Task: Change the calendar time zone to 'Central Time (US & Canada)' and set the temperature display to 'Celsius' in Outlook.
Action: Mouse moved to (47, 25)
Screenshot: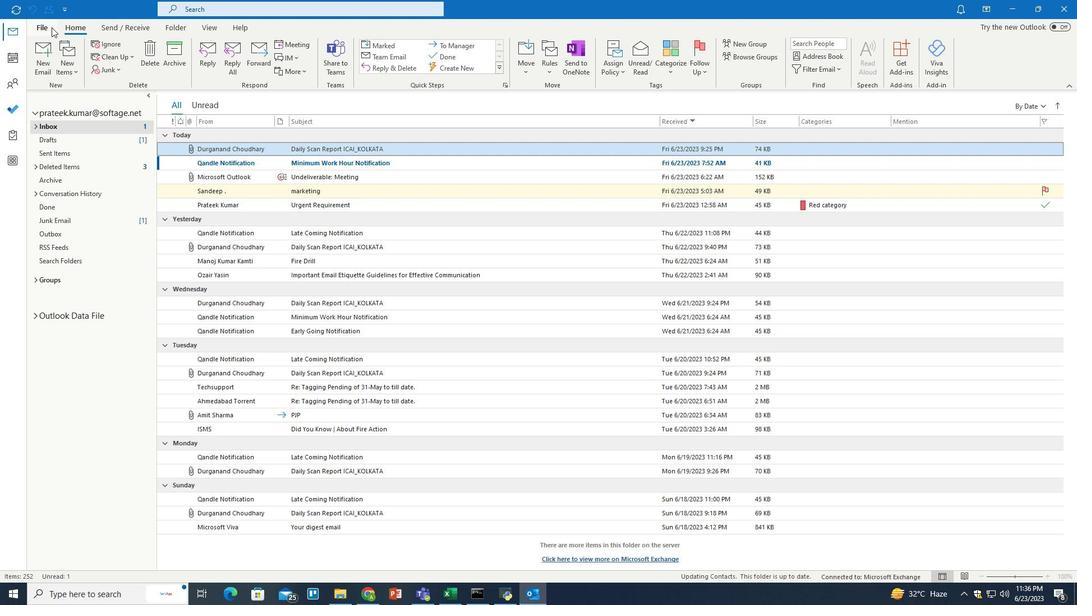 
Action: Mouse pressed left at (47, 25)
Screenshot: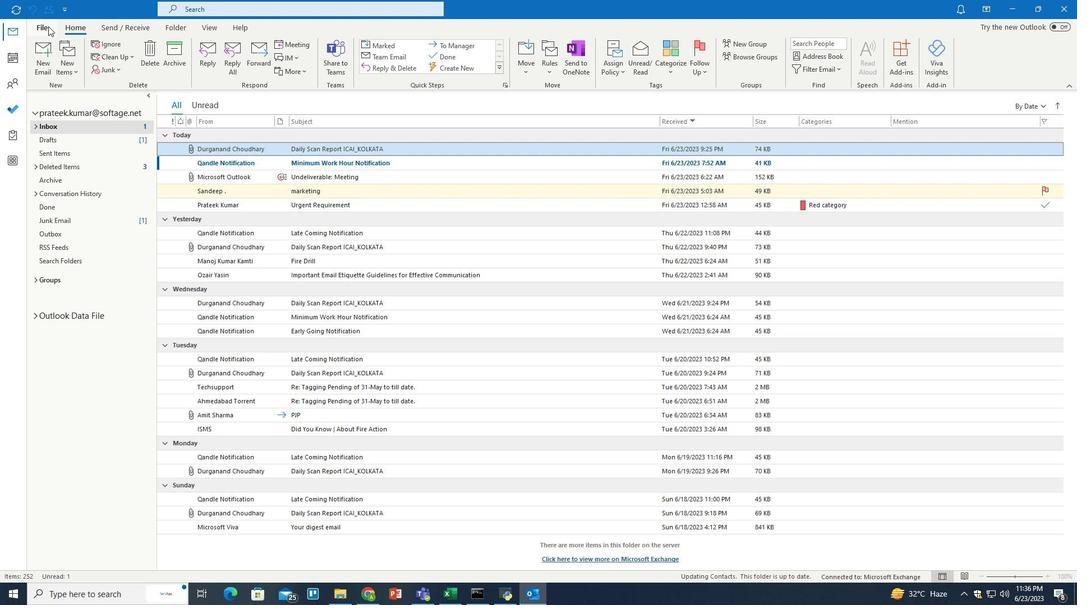 
Action: Mouse moved to (34, 540)
Screenshot: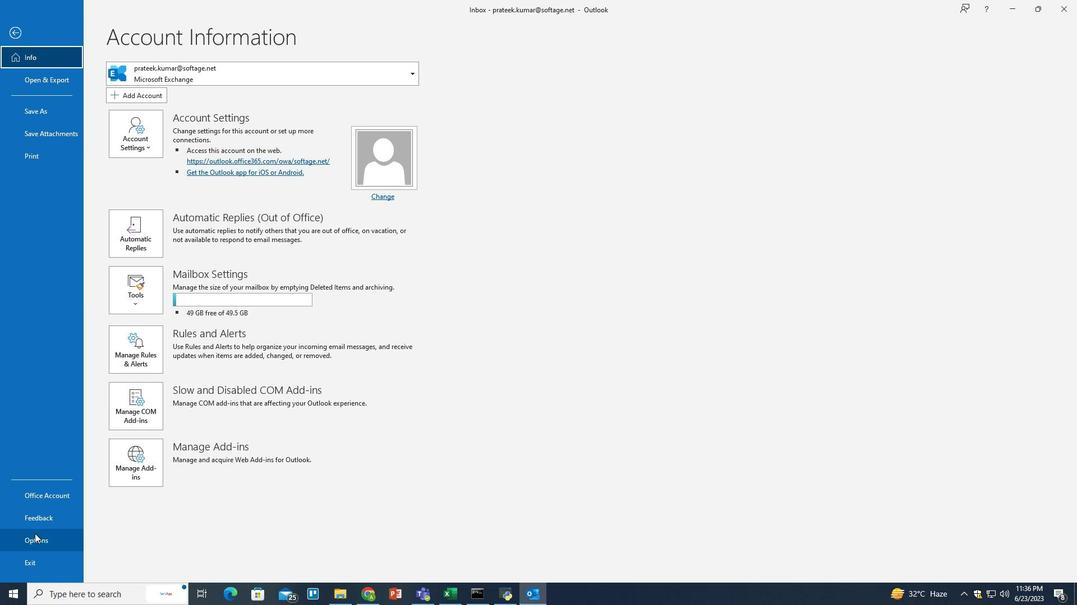 
Action: Mouse pressed left at (34, 540)
Screenshot: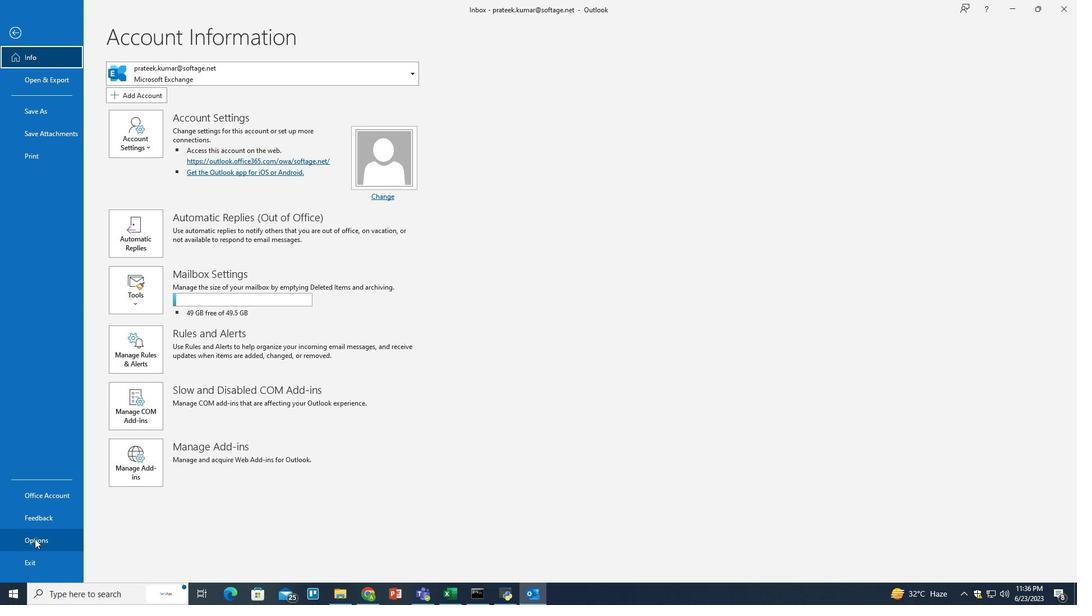 
Action: Mouse moved to (337, 154)
Screenshot: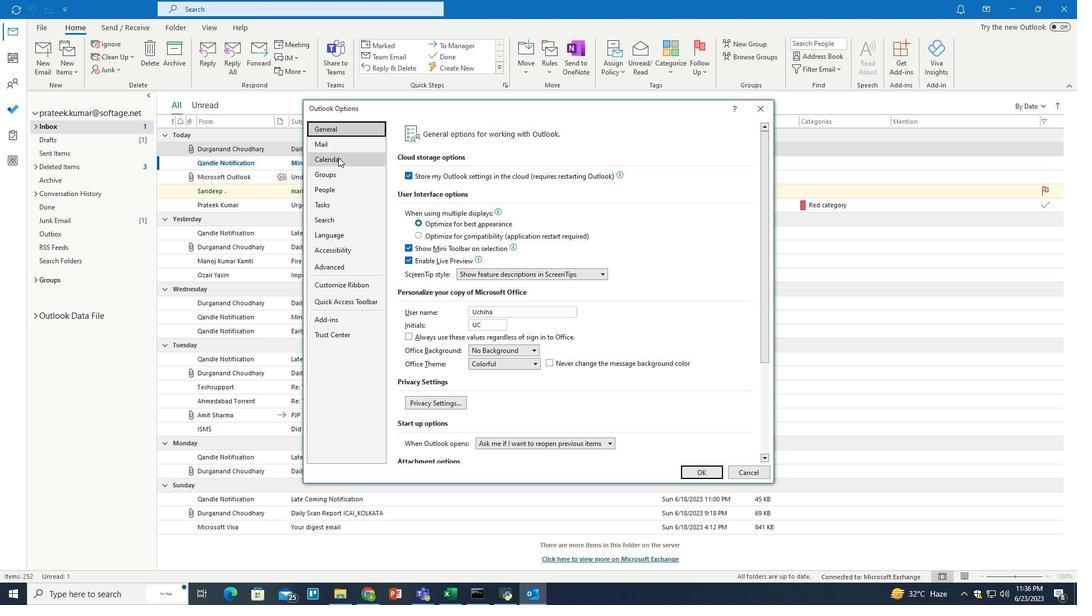 
Action: Mouse pressed left at (337, 154)
Screenshot: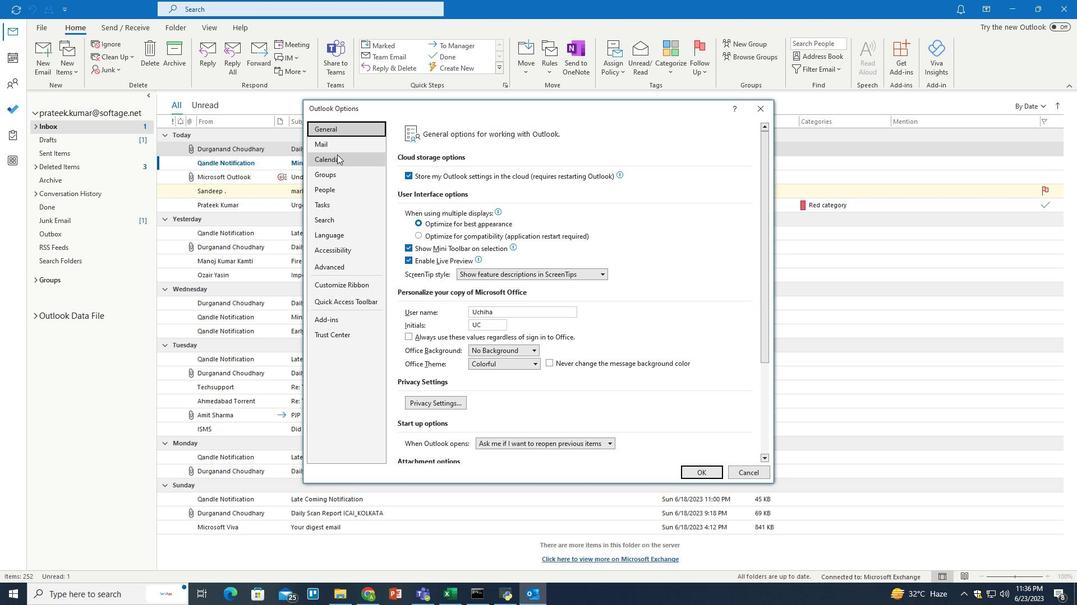 
Action: Mouse moved to (505, 301)
Screenshot: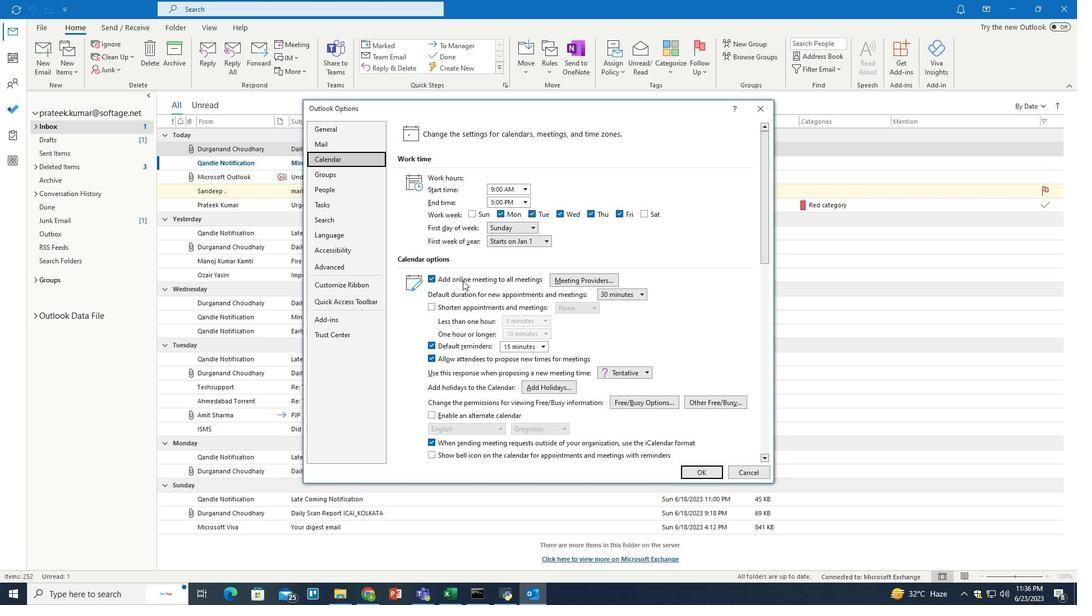 
Action: Mouse scrolled (505, 300) with delta (0, 0)
Screenshot: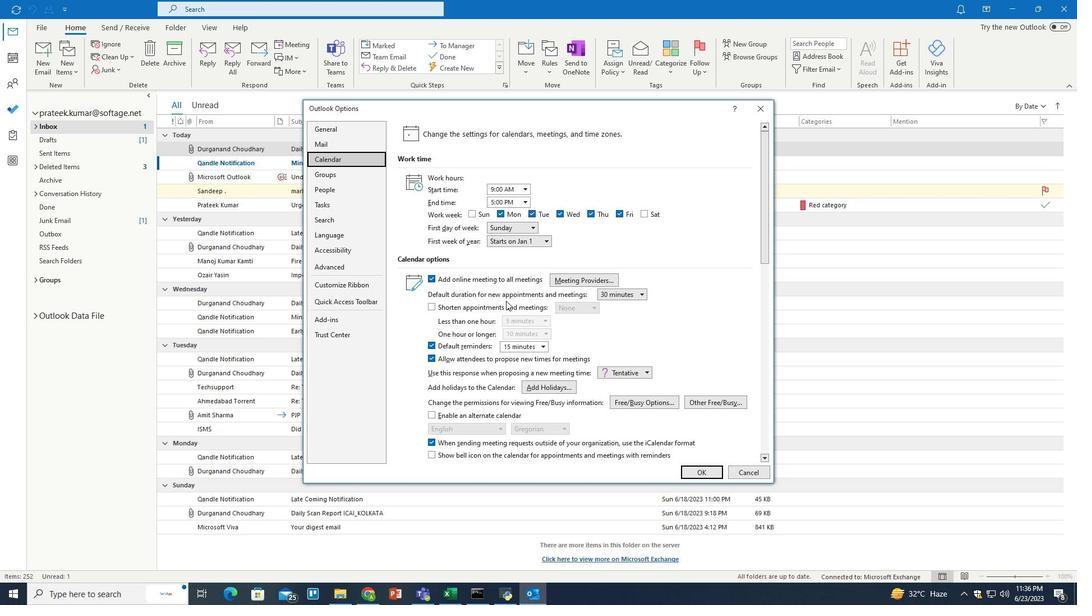 
Action: Mouse scrolled (505, 300) with delta (0, 0)
Screenshot: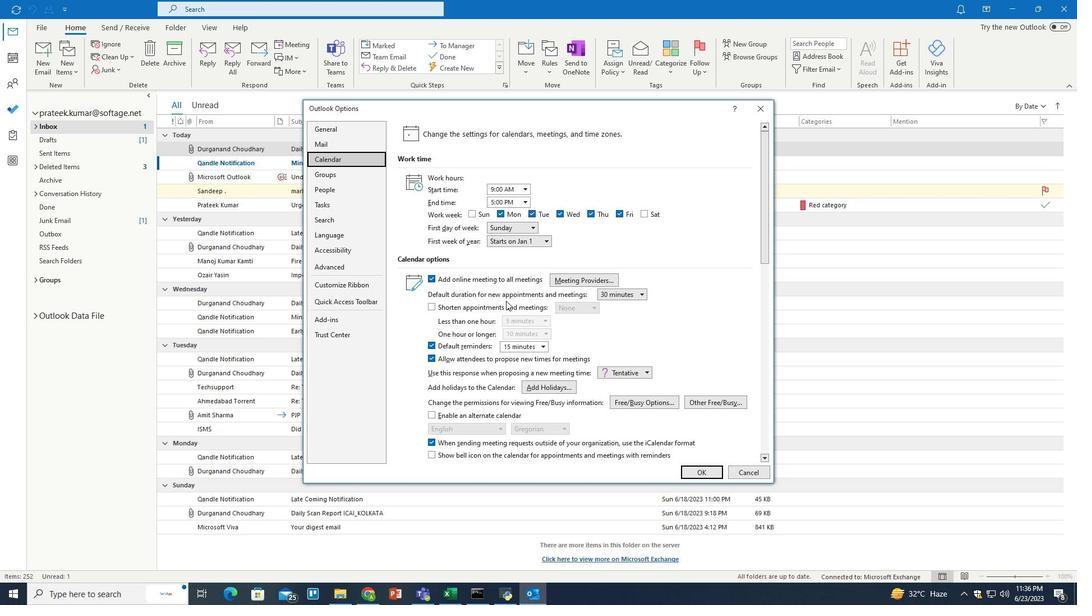 
Action: Mouse scrolled (505, 300) with delta (0, 0)
Screenshot: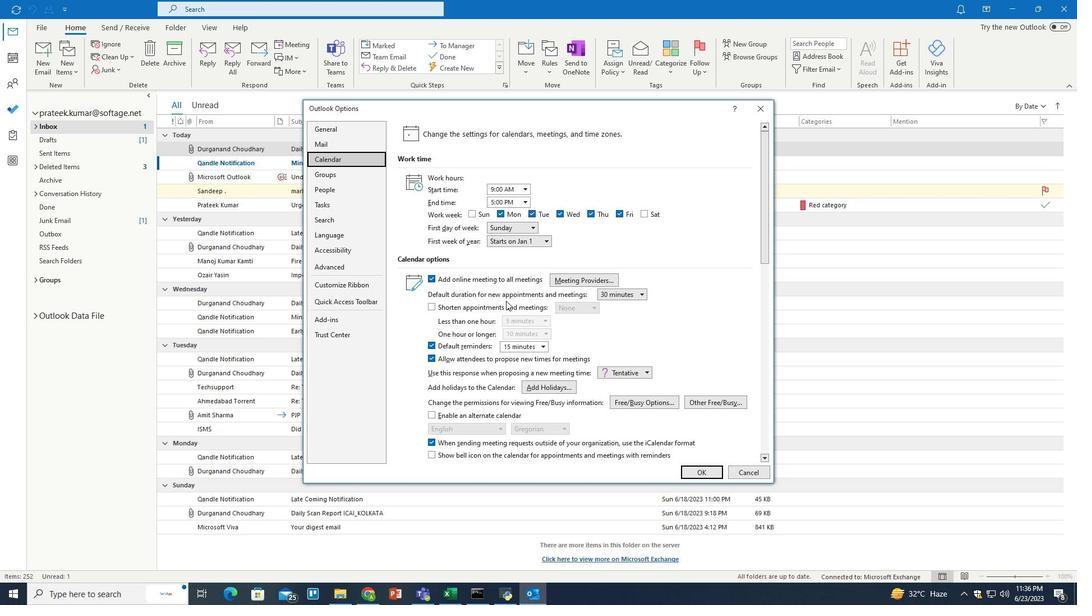 
Action: Mouse scrolled (505, 300) with delta (0, 0)
Screenshot: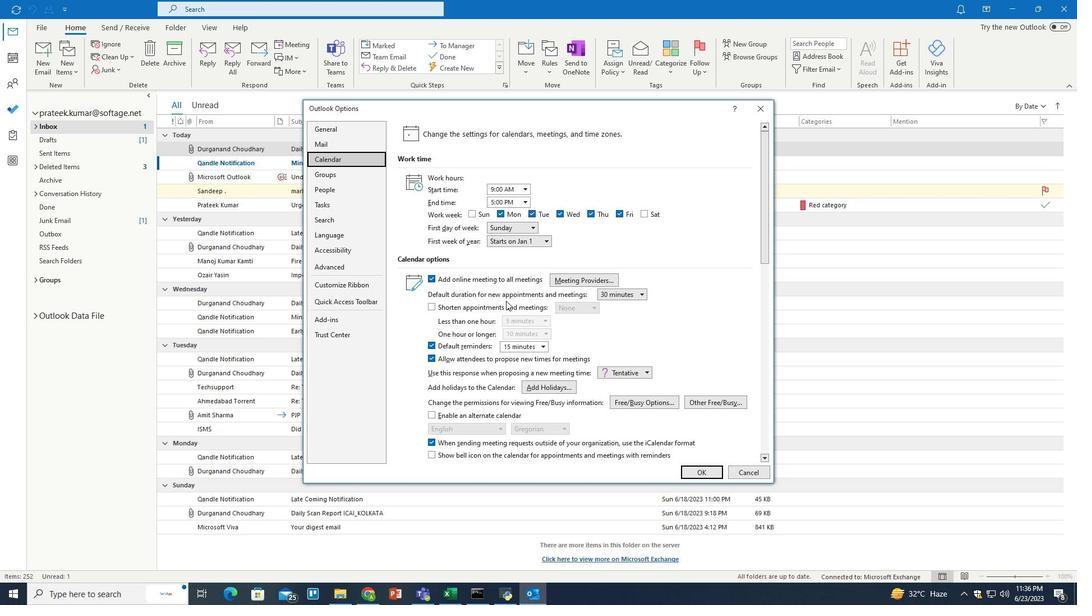 
Action: Mouse scrolled (505, 300) with delta (0, 0)
Screenshot: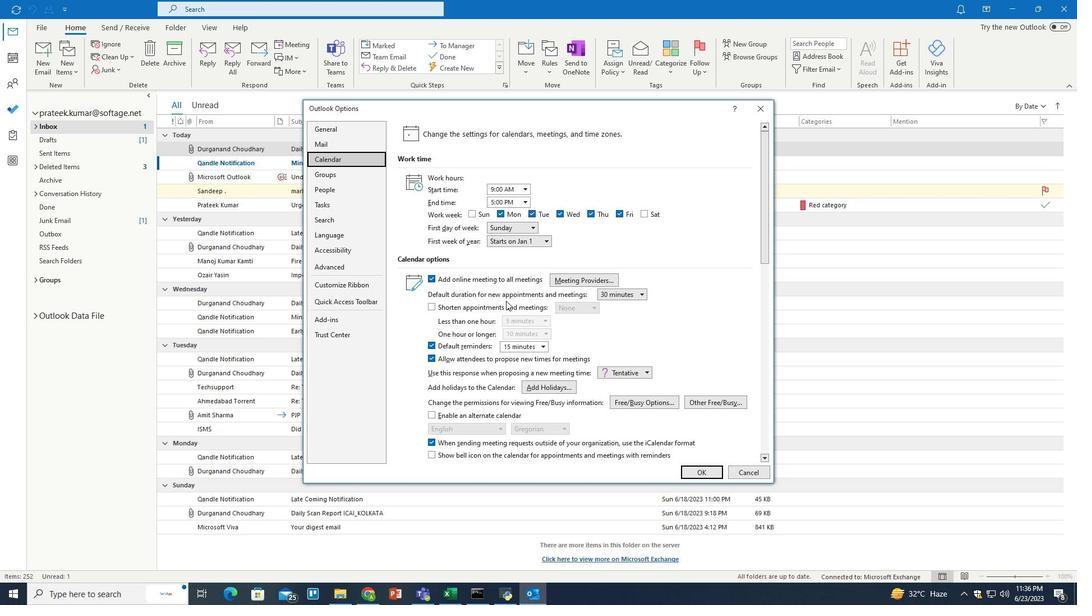 
Action: Mouse scrolled (505, 300) with delta (0, 0)
Screenshot: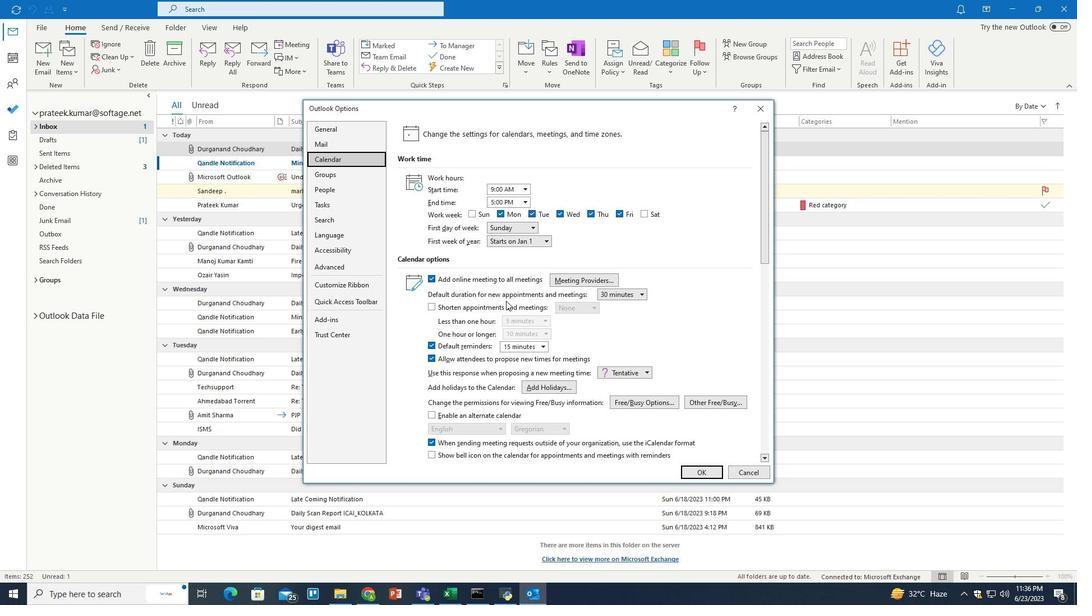 
Action: Mouse scrolled (505, 300) with delta (0, 0)
Screenshot: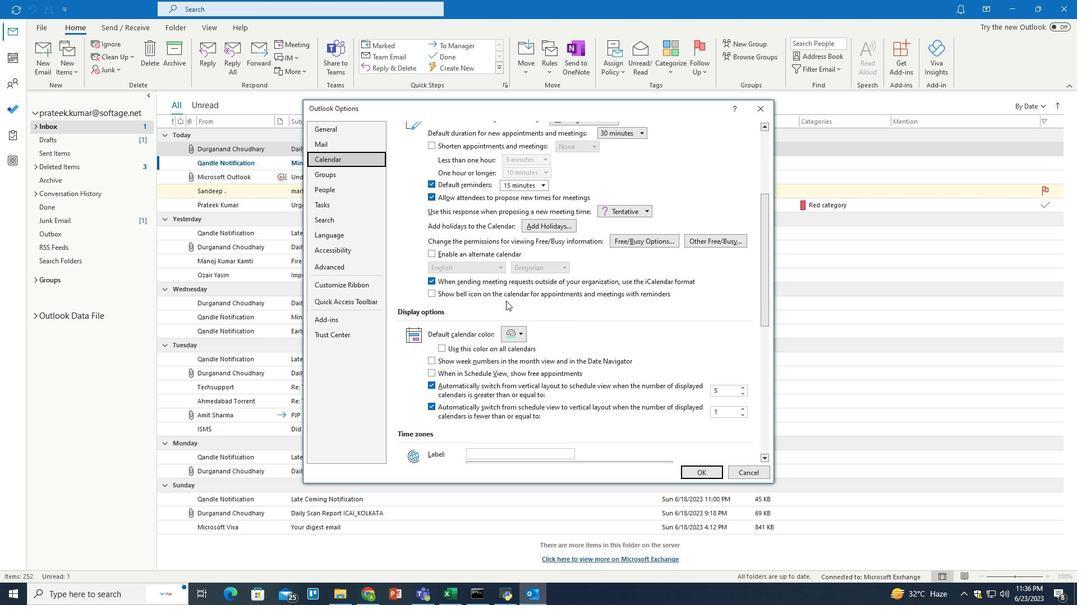 
Action: Mouse scrolled (505, 300) with delta (0, 0)
Screenshot: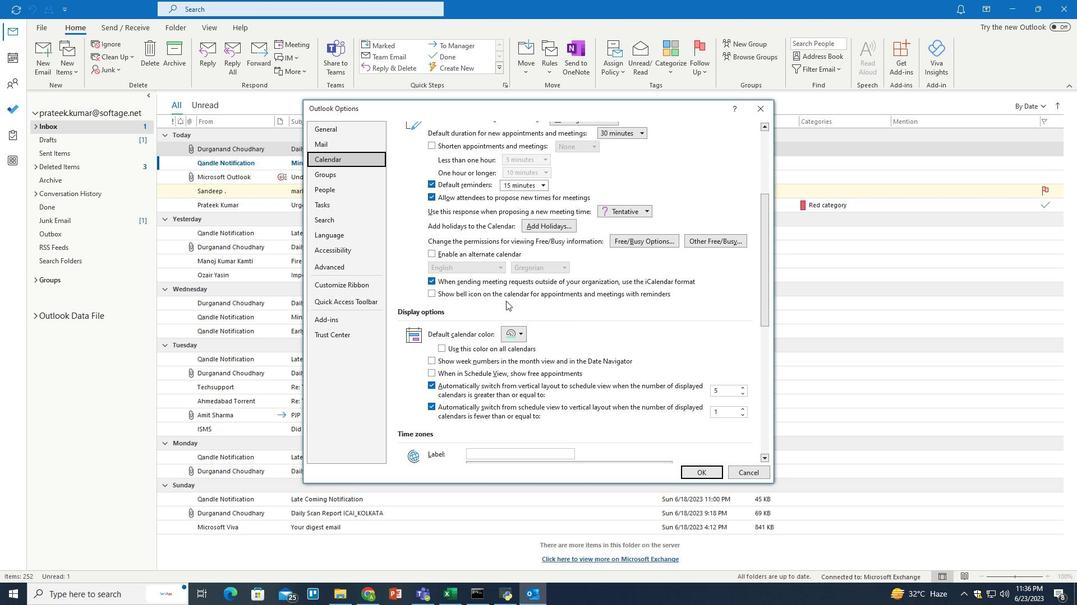 
Action: Mouse scrolled (505, 300) with delta (0, 0)
Screenshot: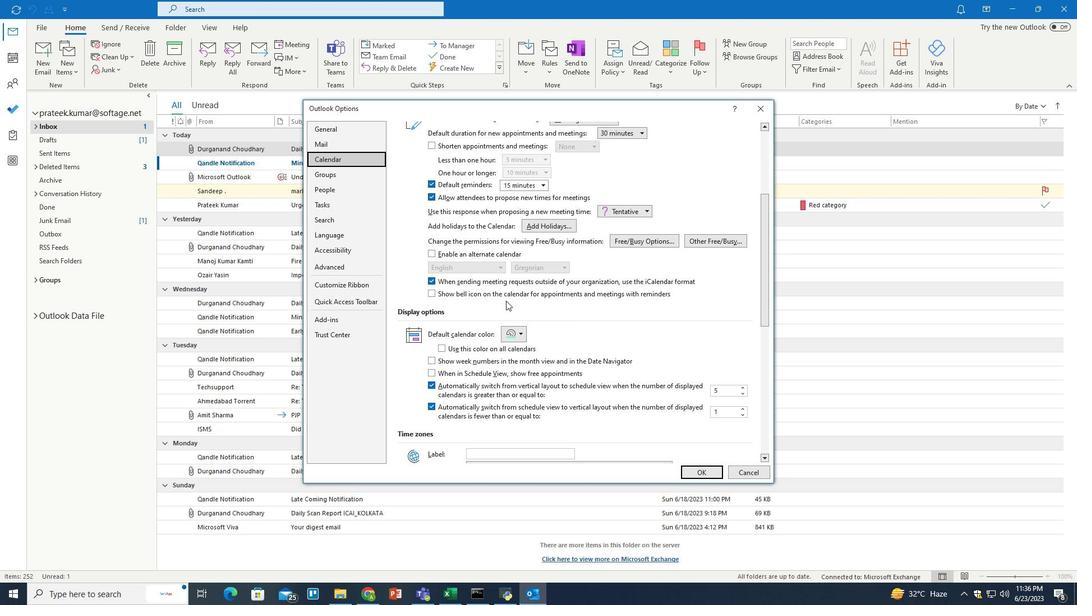 
Action: Mouse scrolled (505, 300) with delta (0, 0)
Screenshot: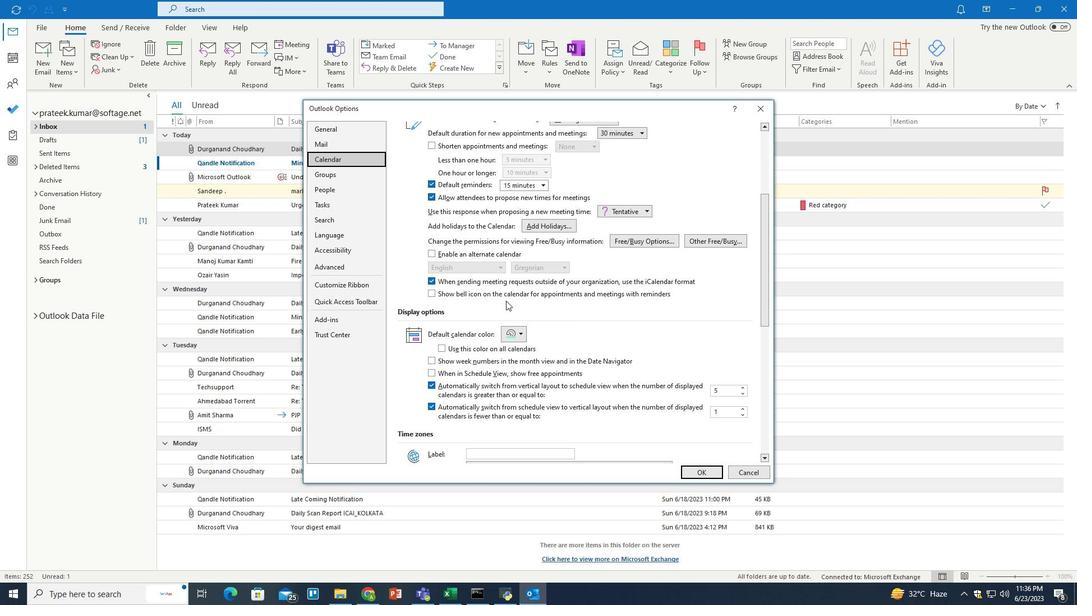 
Action: Mouse scrolled (505, 300) with delta (0, 0)
Screenshot: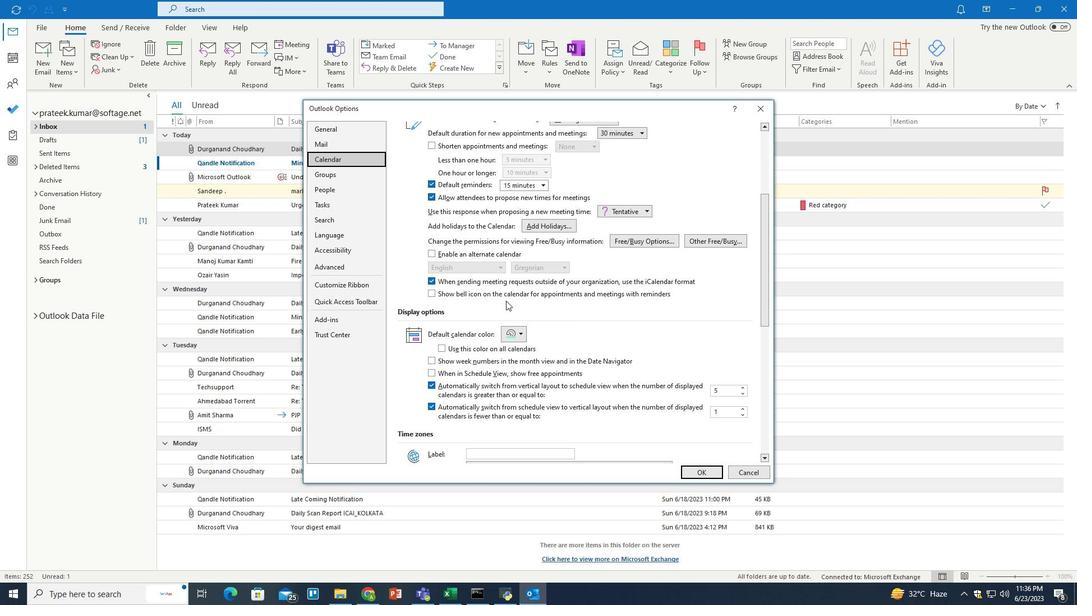 
Action: Mouse scrolled (505, 300) with delta (0, 0)
Screenshot: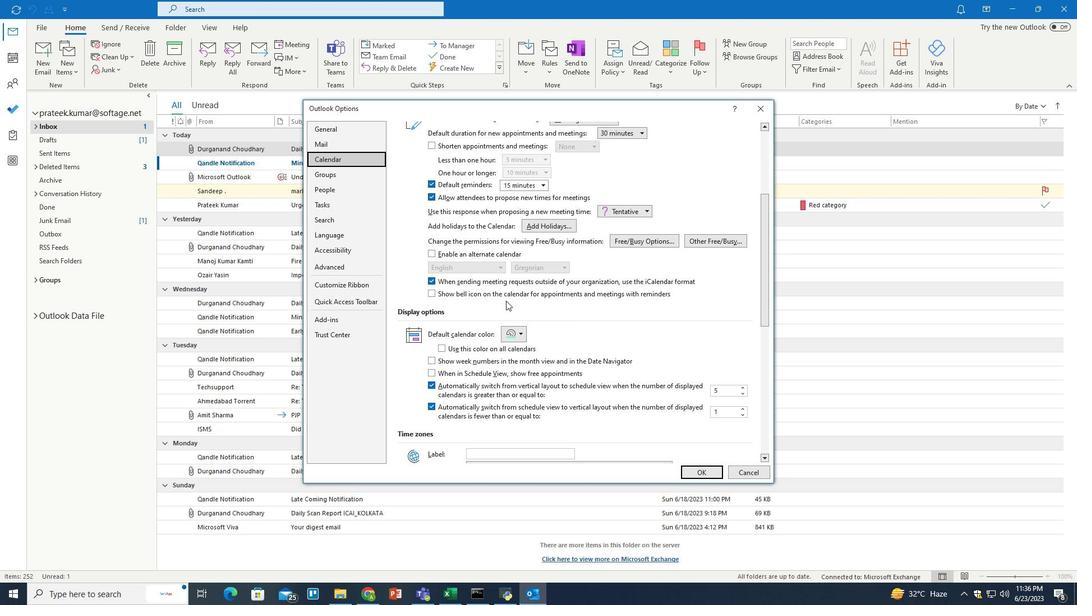 
Action: Mouse scrolled (505, 300) with delta (0, 0)
Screenshot: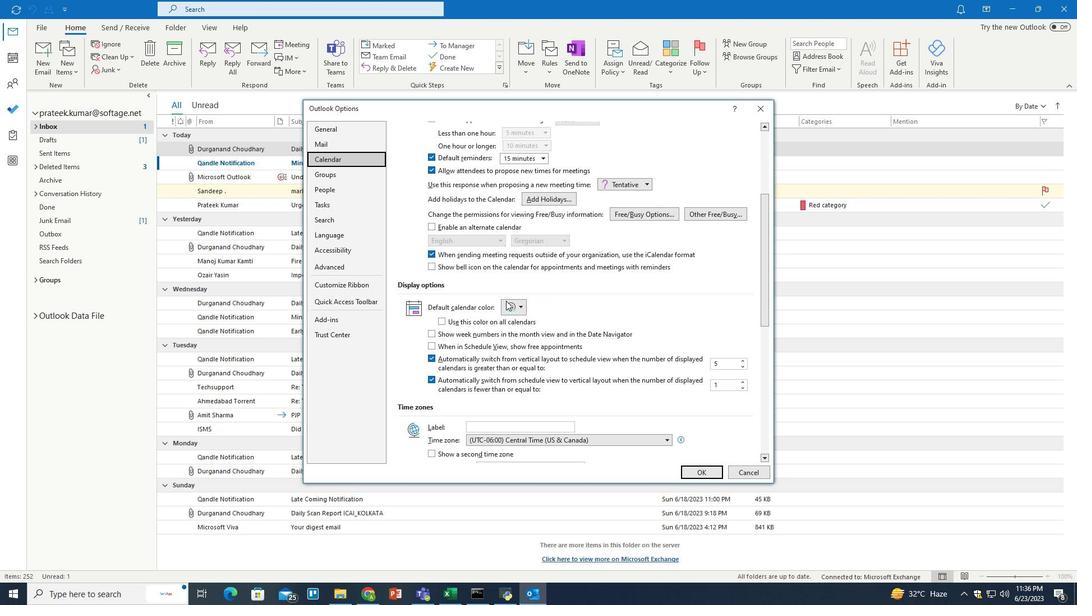 
Action: Mouse scrolled (505, 300) with delta (0, 0)
Screenshot: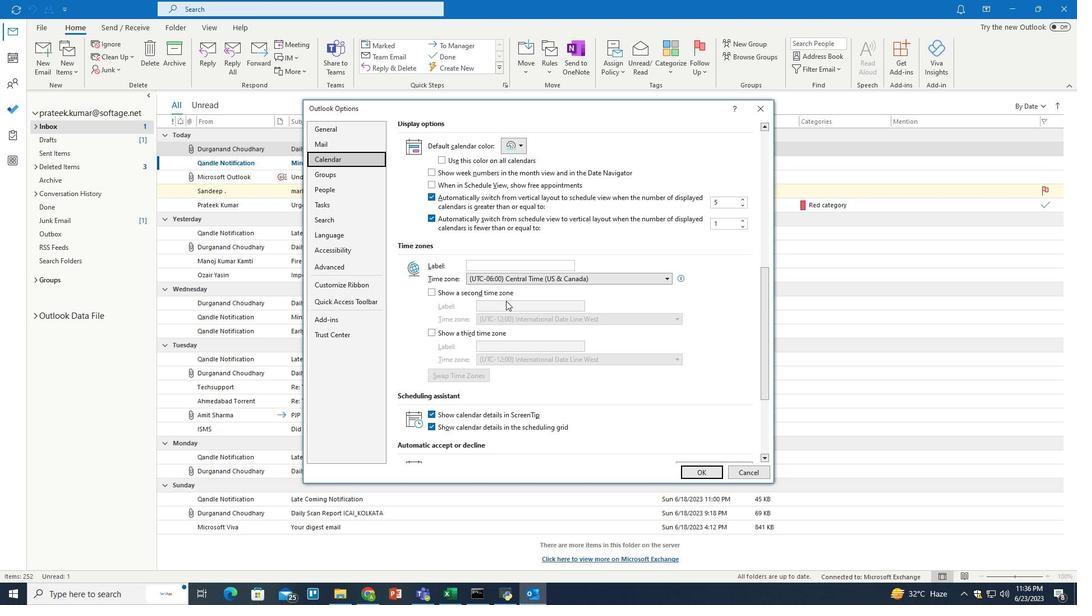 
Action: Mouse scrolled (505, 300) with delta (0, 0)
Screenshot: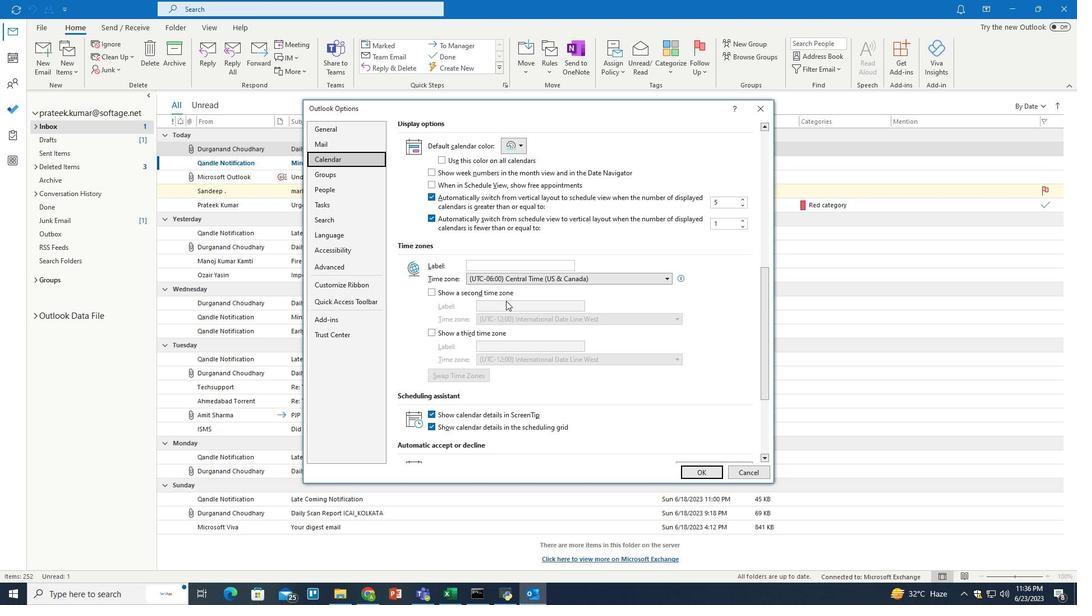 
Action: Mouse scrolled (505, 300) with delta (0, 0)
Screenshot: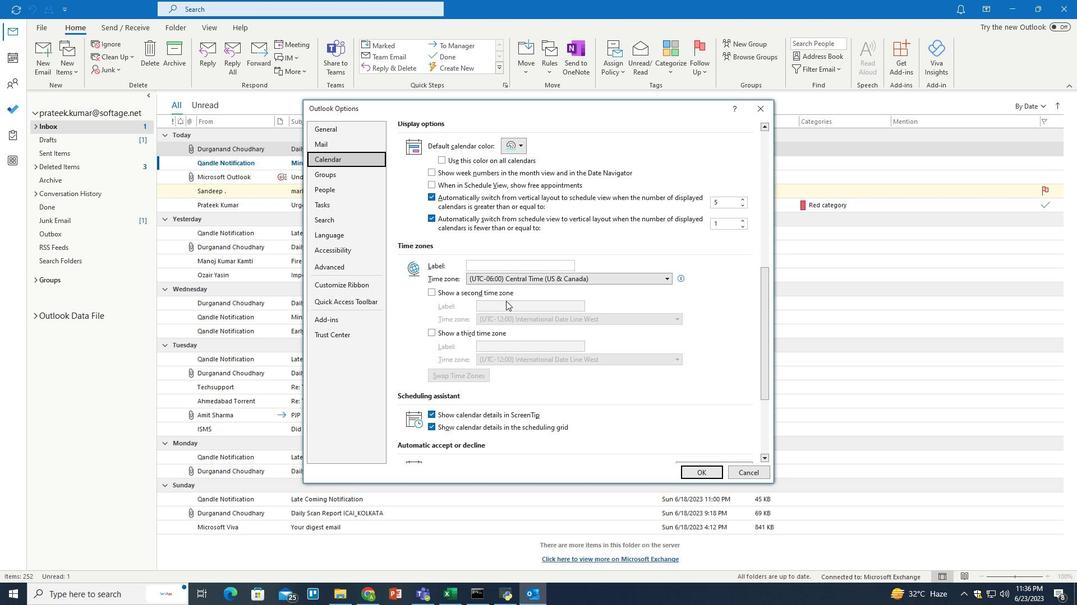 
Action: Mouse scrolled (505, 300) with delta (0, 0)
Screenshot: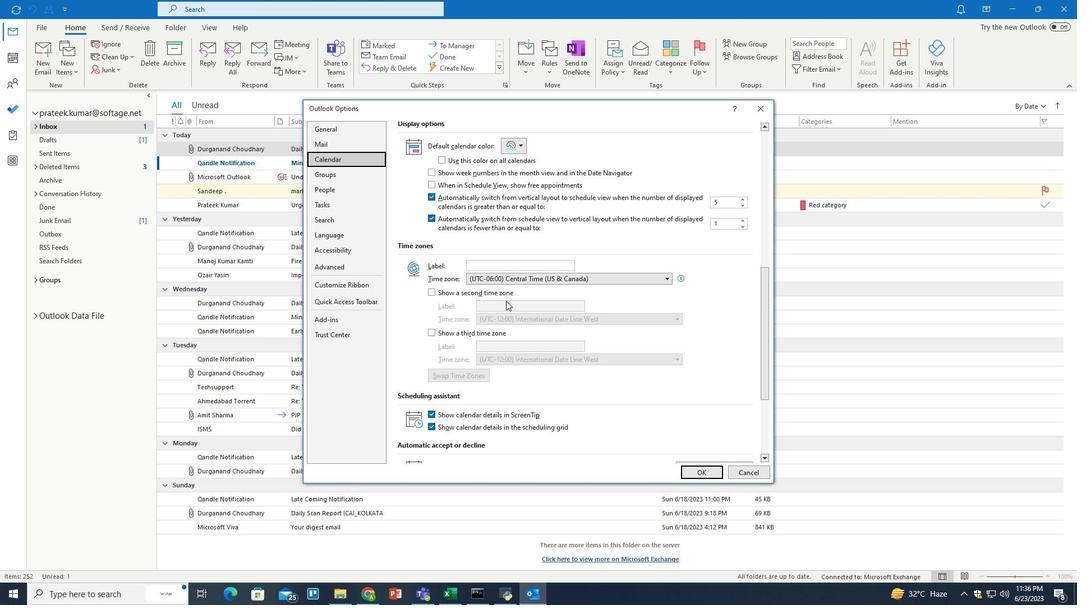 
Action: Mouse scrolled (505, 300) with delta (0, 0)
Screenshot: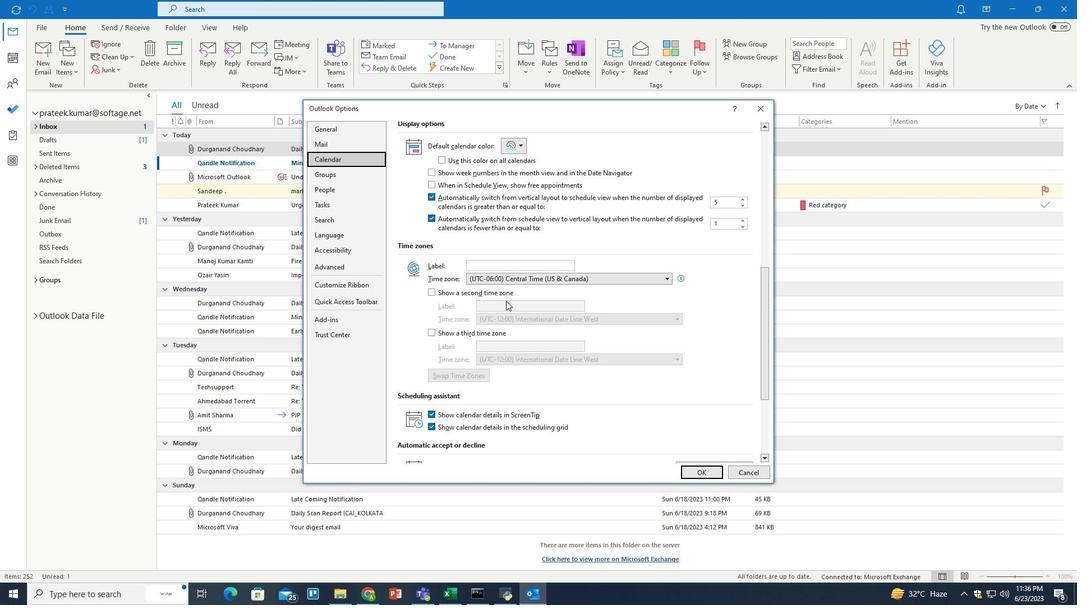 
Action: Mouse scrolled (505, 300) with delta (0, 0)
Screenshot: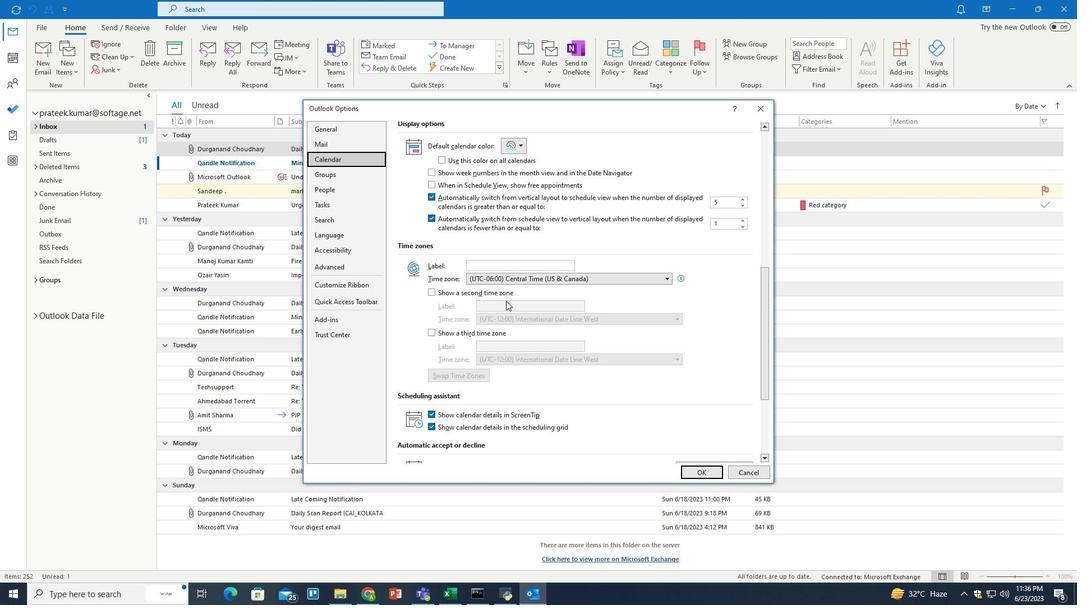 
Action: Mouse moved to (442, 393)
Screenshot: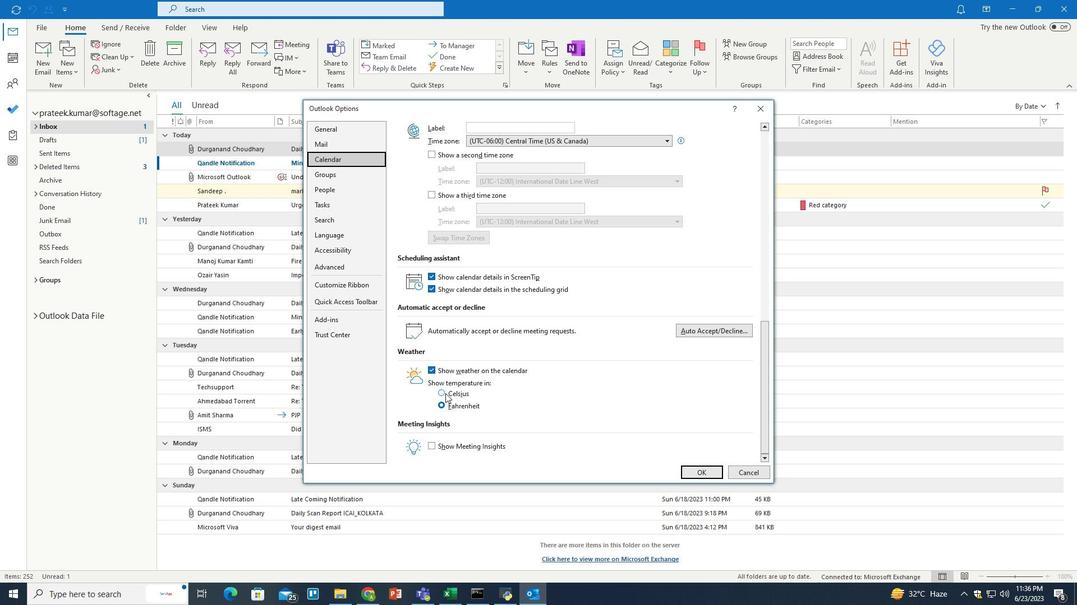 
Action: Mouse pressed left at (442, 393)
Screenshot: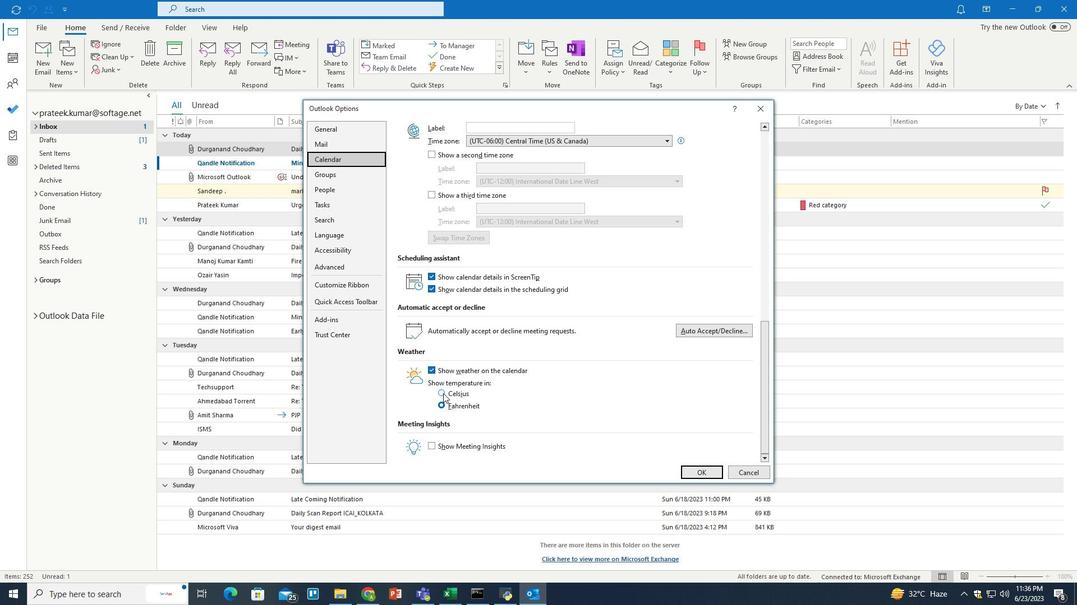 
Action: Mouse moved to (704, 472)
Screenshot: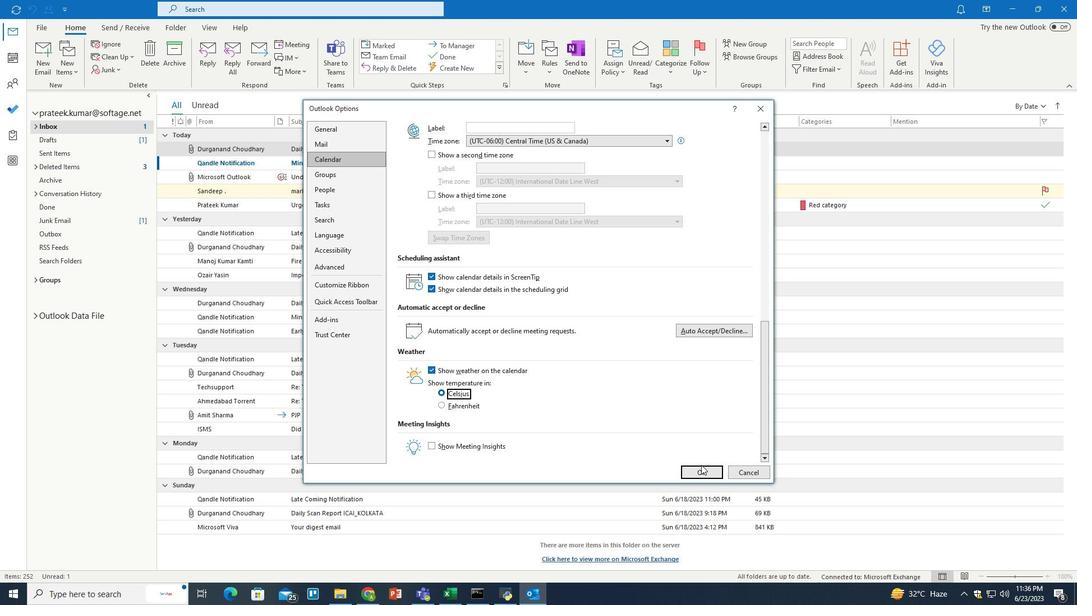 
Action: Mouse pressed left at (704, 472)
Screenshot: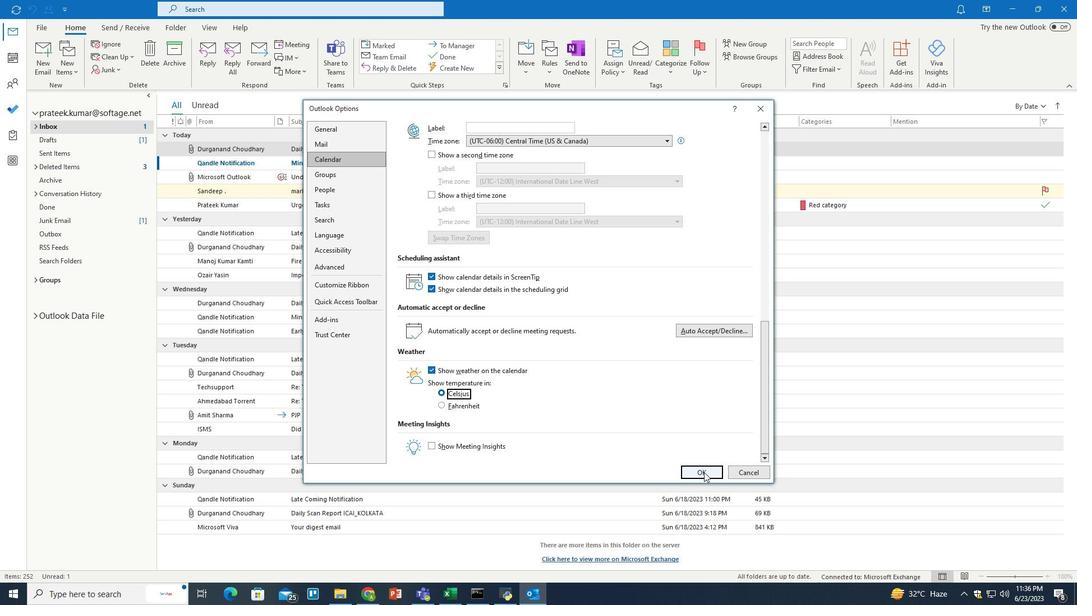 
Action: Mouse moved to (532, 383)
Screenshot: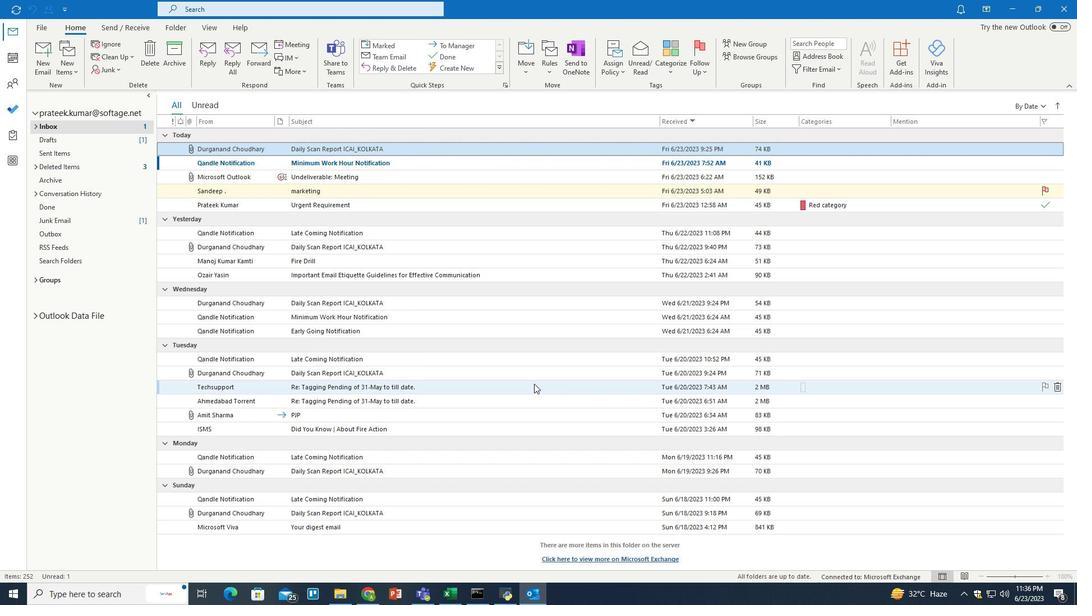
